 Task: Open the Addons Manager.
Action: Mouse moved to (118, 8)
Screenshot: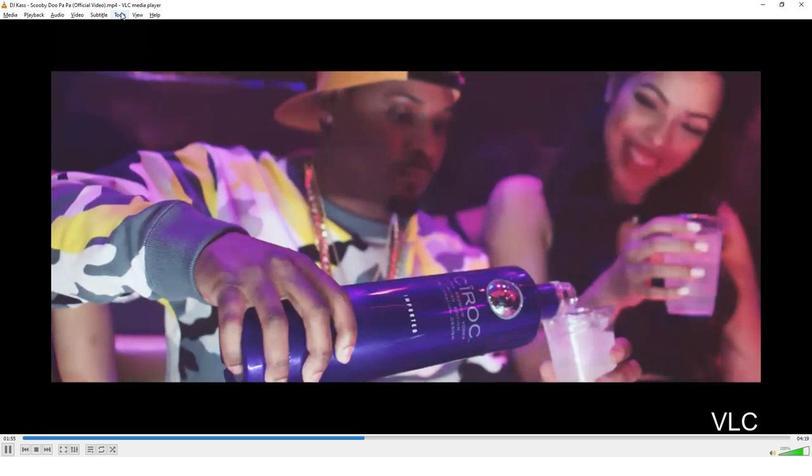 
Action: Mouse pressed left at (118, 8)
Screenshot: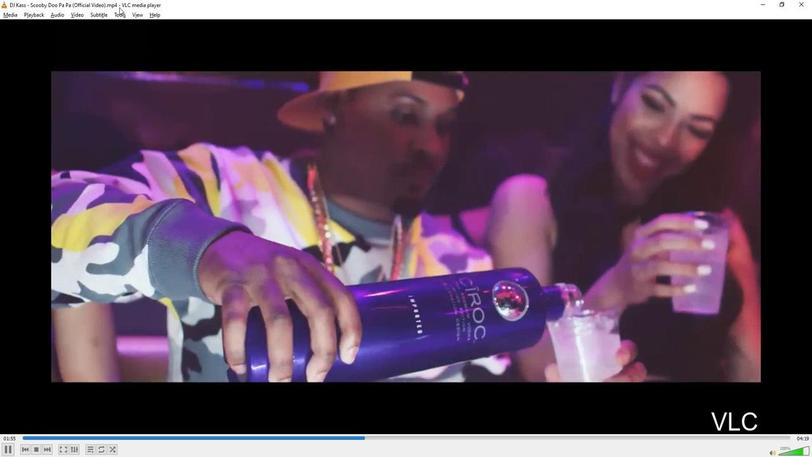 
Action: Mouse moved to (118, 12)
Screenshot: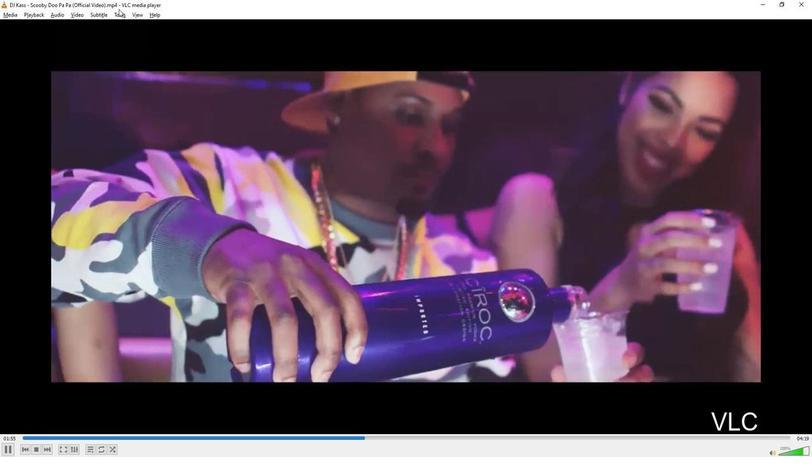 
Action: Mouse pressed left at (118, 12)
Screenshot: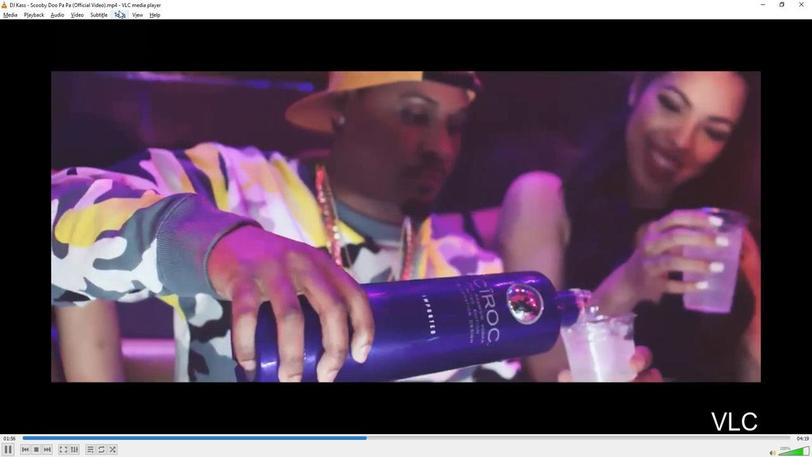 
Action: Mouse moved to (140, 93)
Screenshot: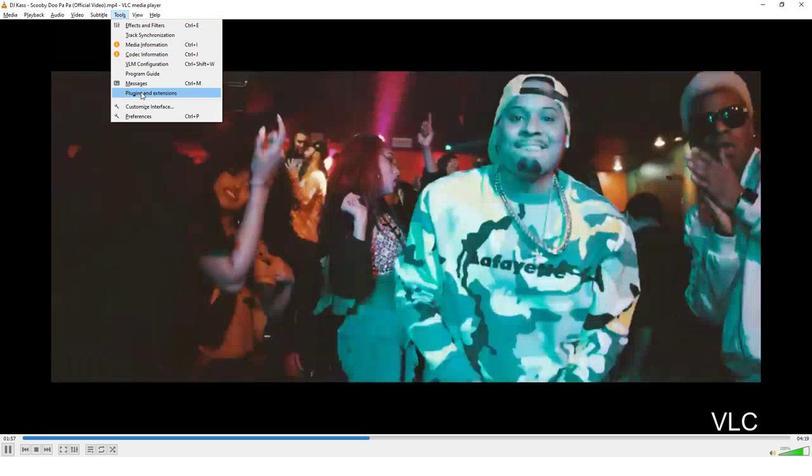 
Action: Mouse pressed left at (140, 93)
Screenshot: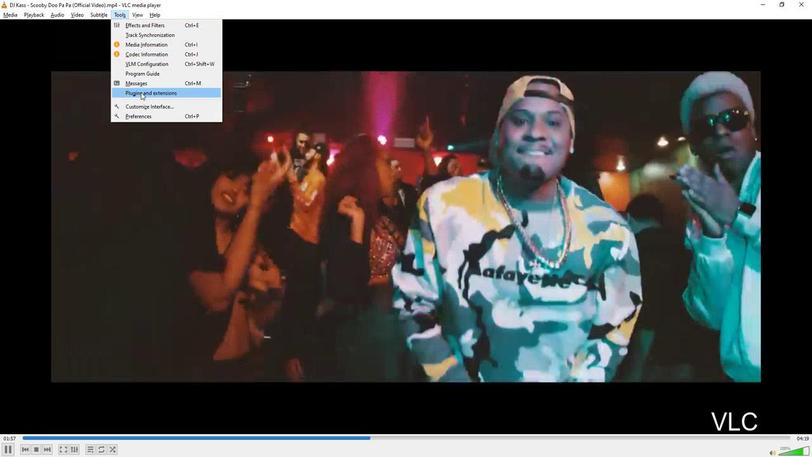 
Action: Mouse moved to (273, 145)
Screenshot: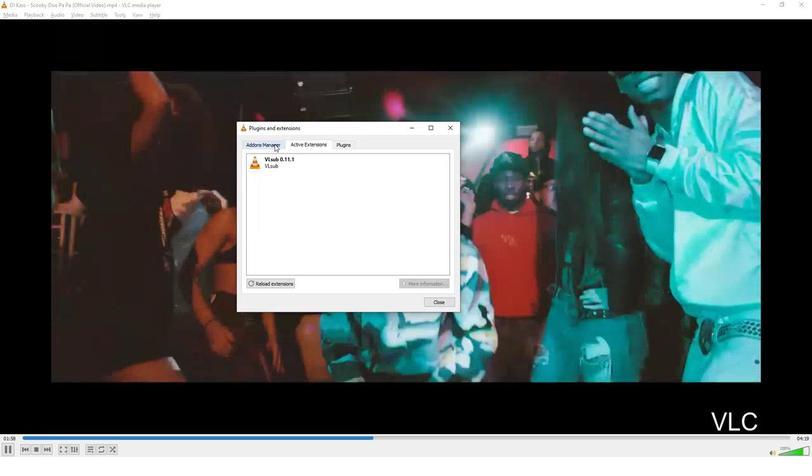 
Action: Mouse pressed left at (273, 145)
Screenshot: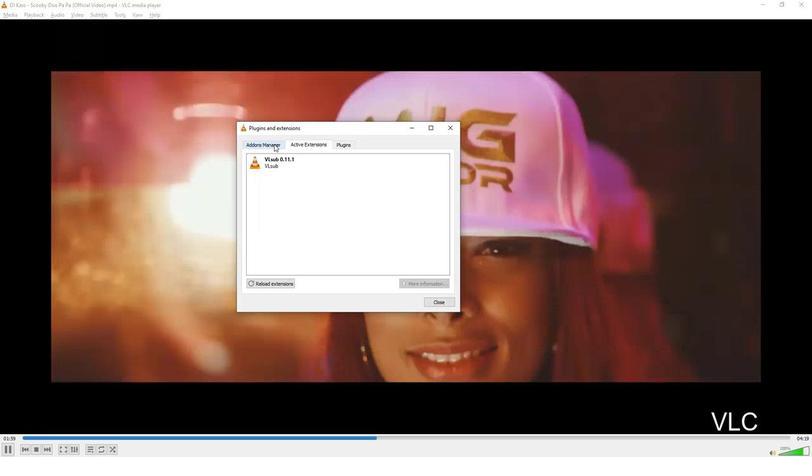 
Action: Mouse moved to (386, 234)
Screenshot: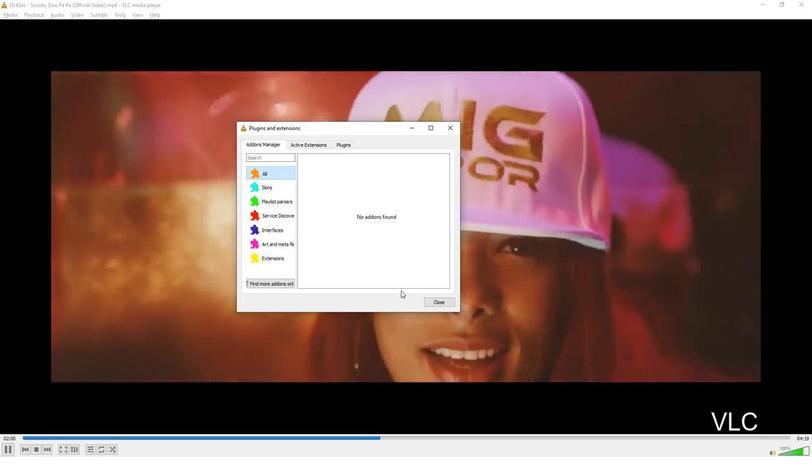 
